 Task: Create a section Data Visualization Sprint and in the section, add a milestone Penetration Testing in the project AirRise
Action: Mouse moved to (447, 356)
Screenshot: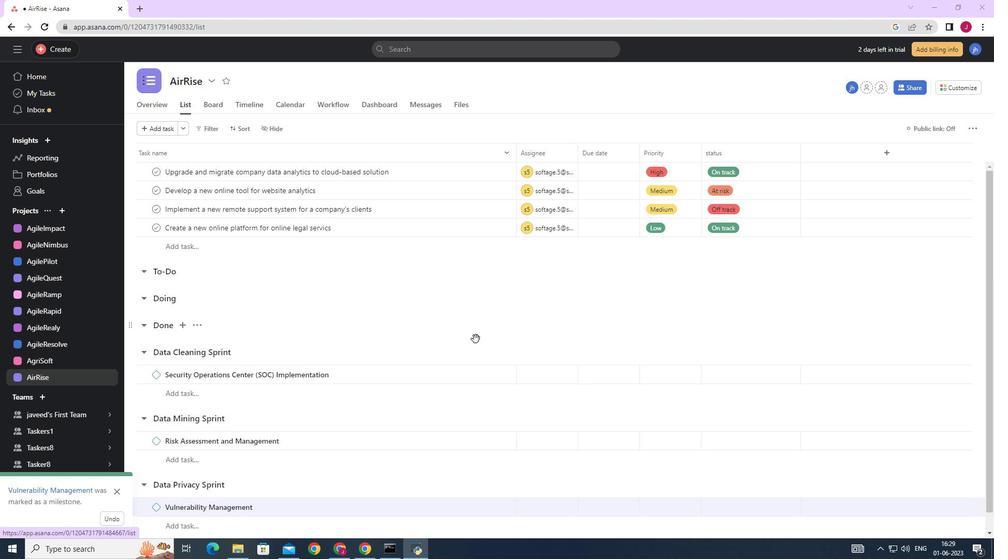 
Action: Mouse scrolled (447, 355) with delta (0, 0)
Screenshot: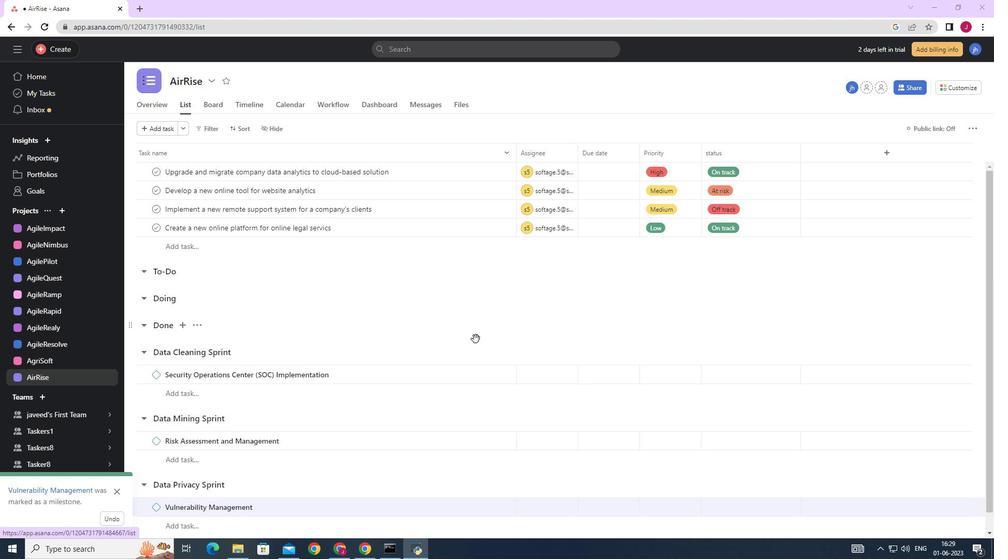 
Action: Mouse moved to (442, 359)
Screenshot: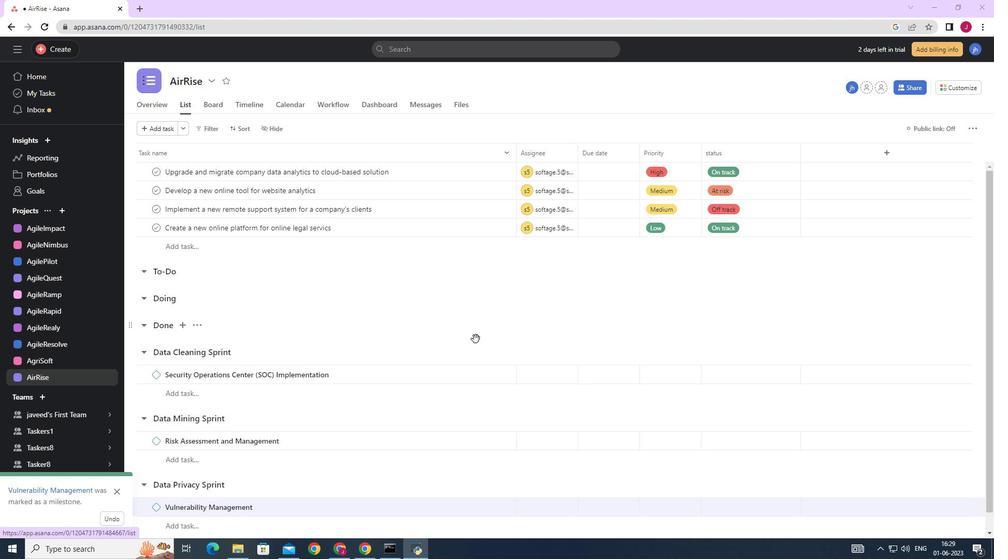 
Action: Mouse scrolled (442, 358) with delta (0, 0)
Screenshot: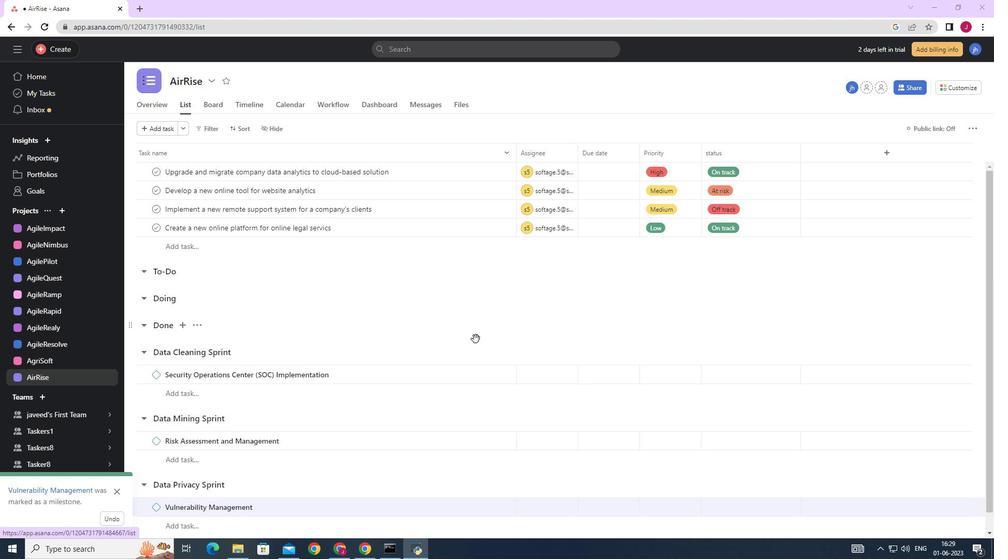 
Action: Mouse moved to (436, 363)
Screenshot: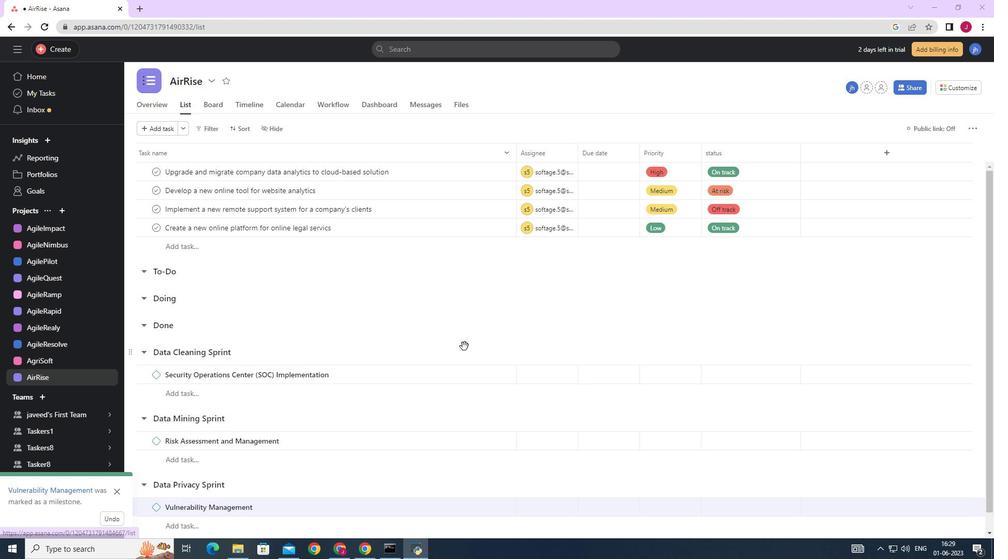 
Action: Mouse scrolled (438, 361) with delta (0, 0)
Screenshot: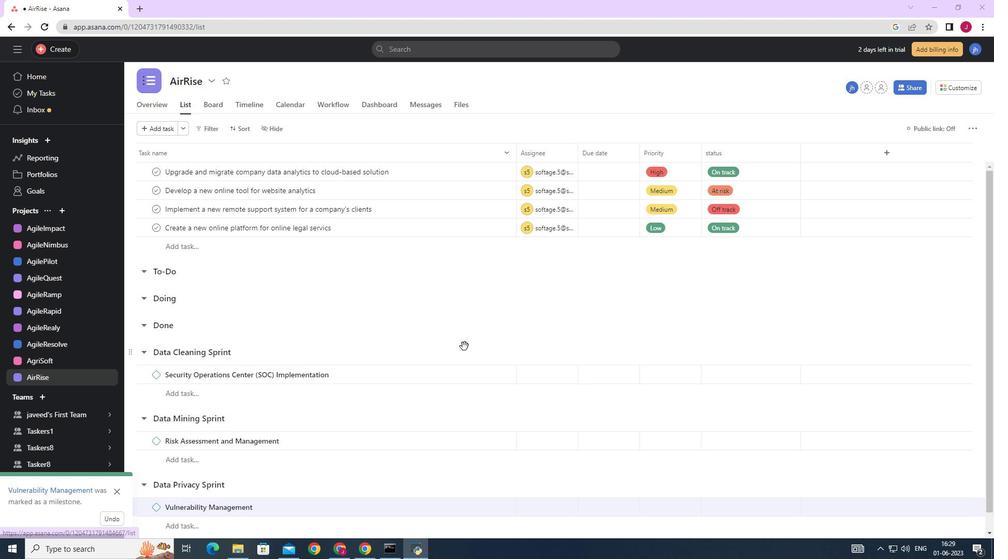 
Action: Mouse moved to (429, 367)
Screenshot: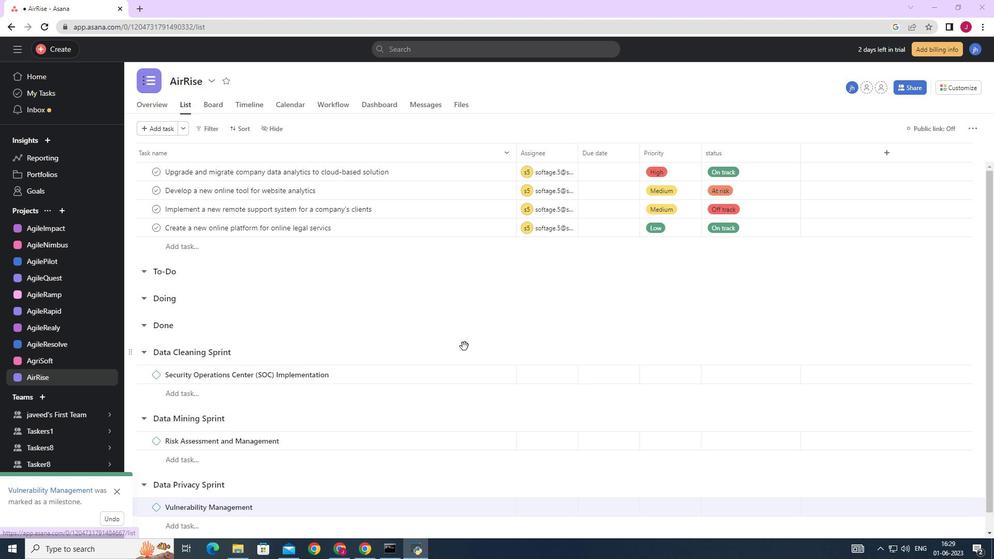 
Action: Mouse scrolled (433, 364) with delta (0, 0)
Screenshot: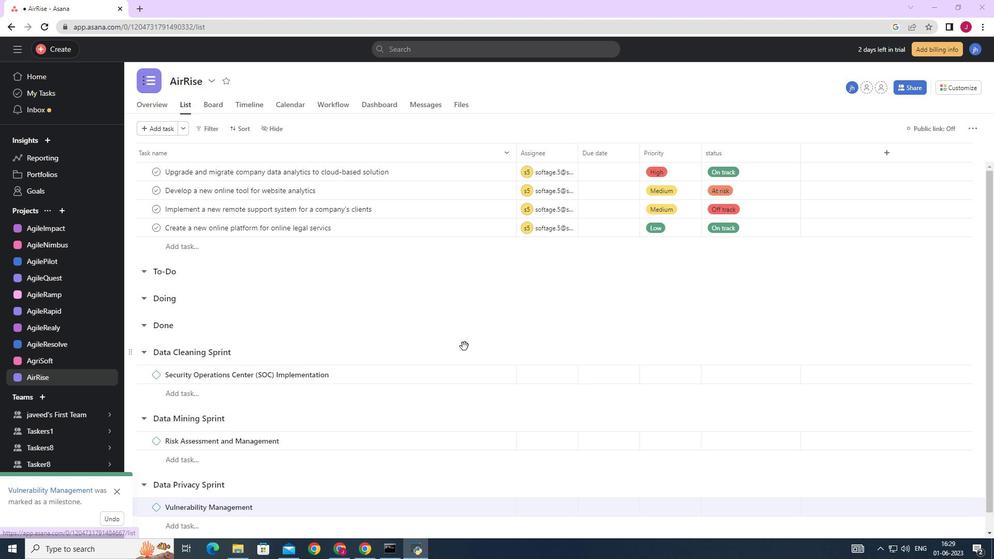 
Action: Mouse moved to (402, 381)
Screenshot: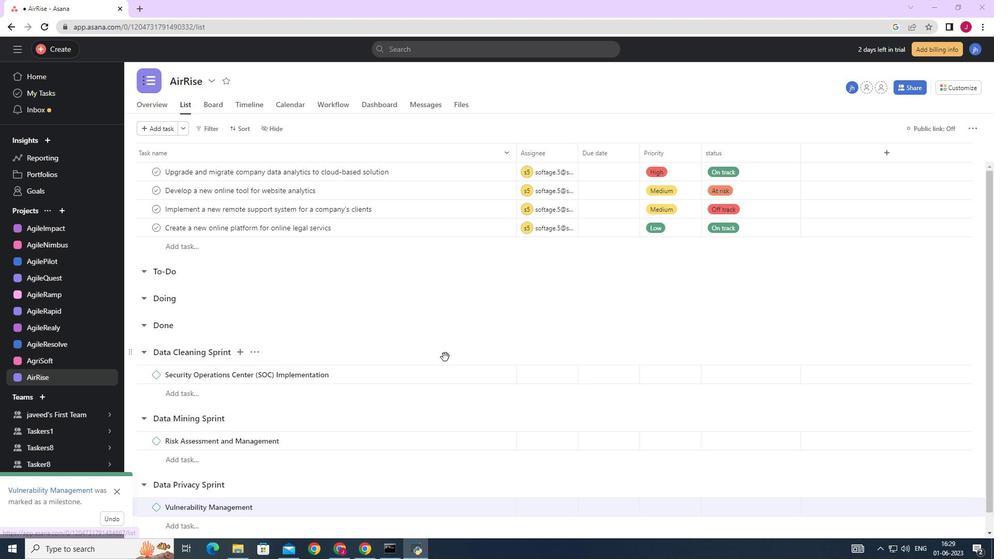 
Action: Mouse scrolled (423, 370) with delta (0, 0)
Screenshot: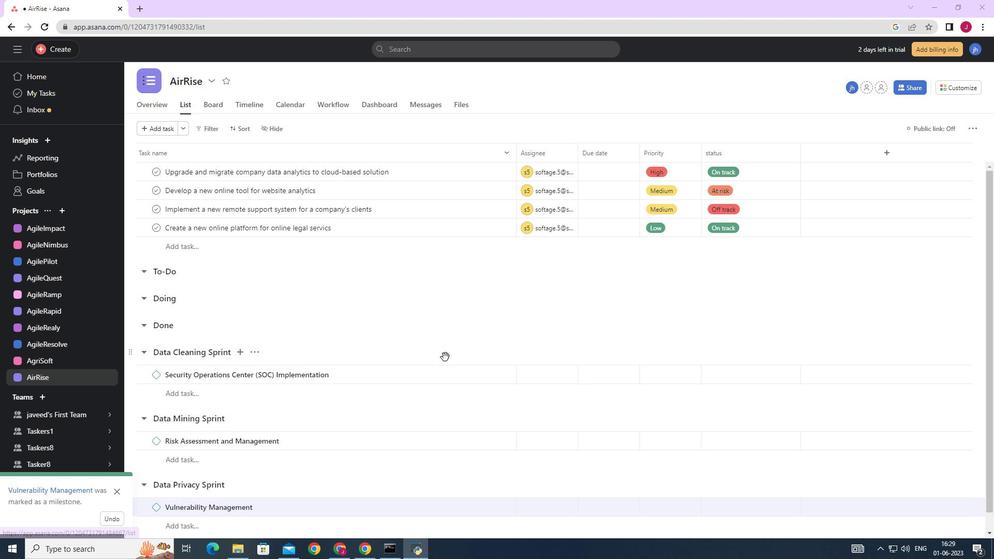 
Action: Mouse moved to (169, 528)
Screenshot: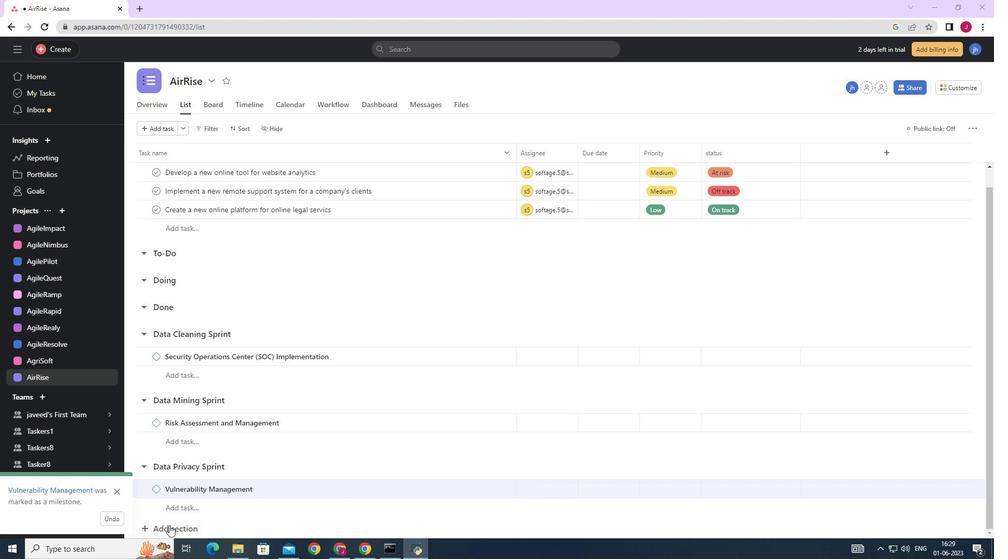 
Action: Mouse pressed left at (169, 528)
Screenshot: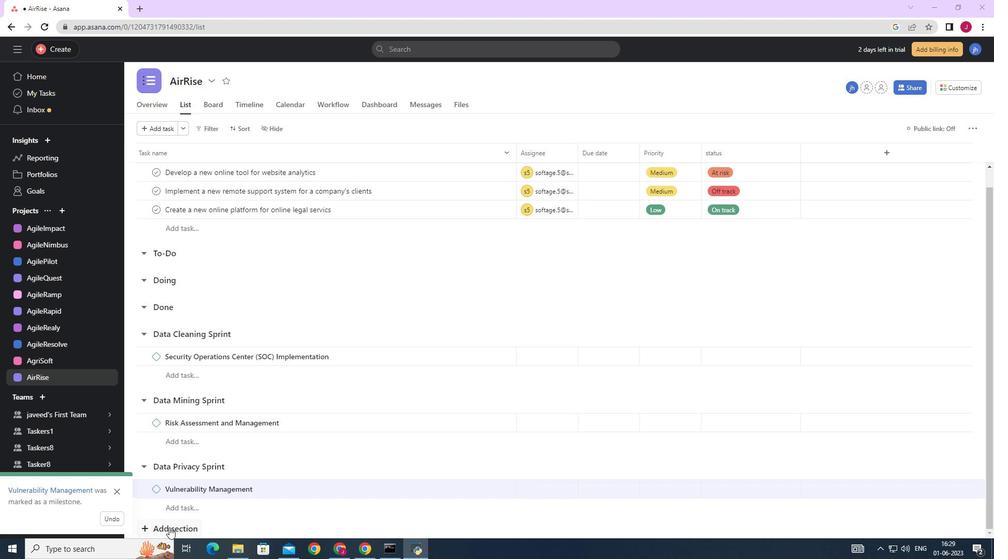 
Action: Mouse moved to (166, 522)
Screenshot: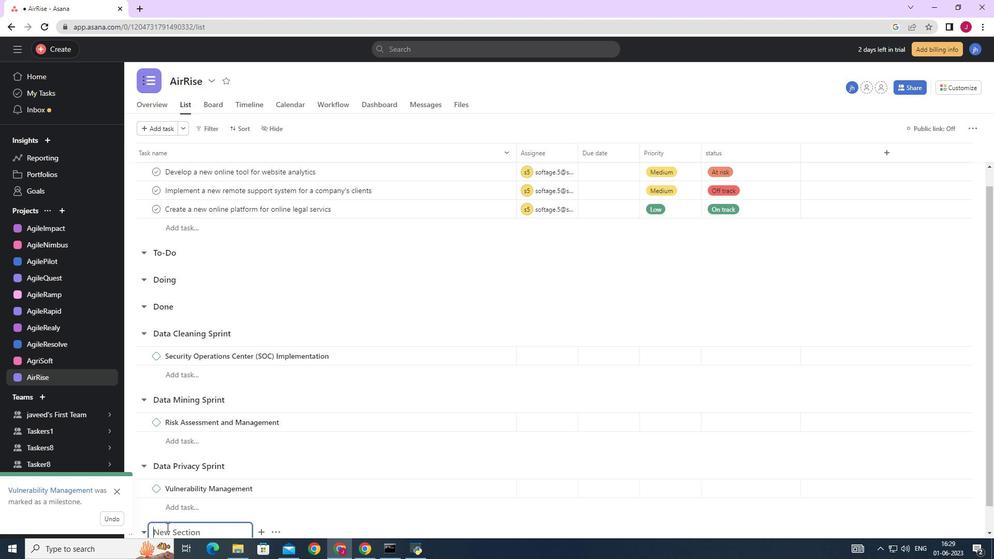 
Action: Mouse scrolled (166, 521) with delta (0, 0)
Screenshot: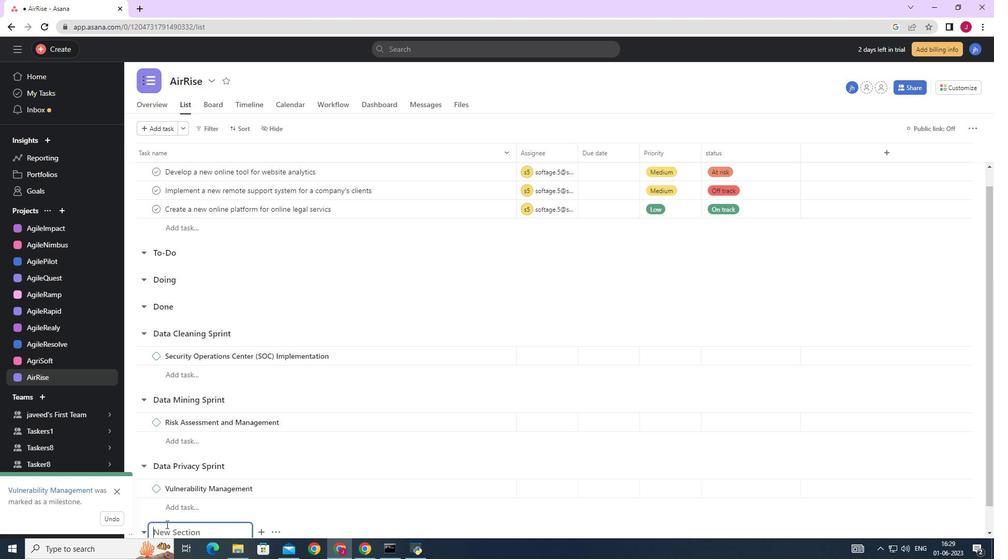 
Action: Mouse scrolled (166, 521) with delta (0, 0)
Screenshot: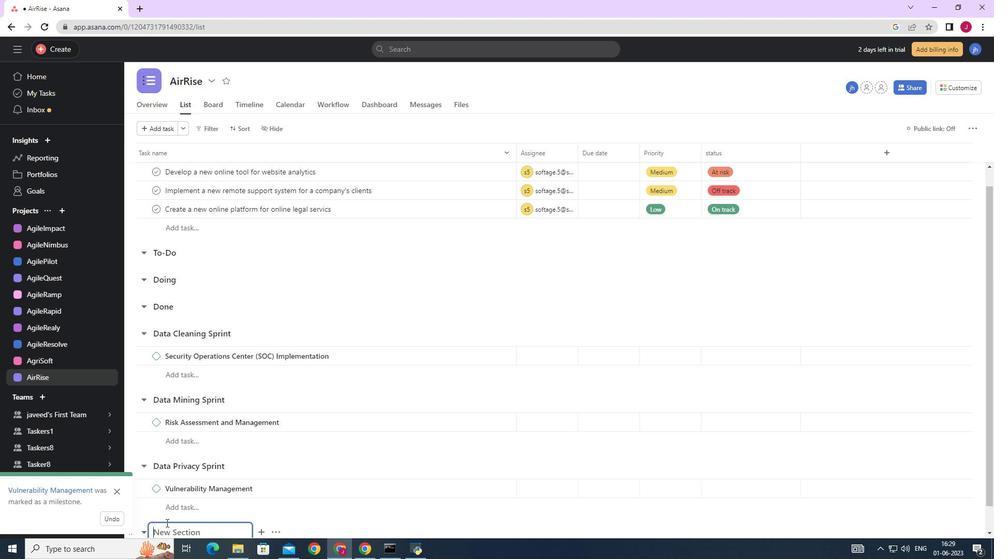 
Action: Mouse moved to (166, 521)
Screenshot: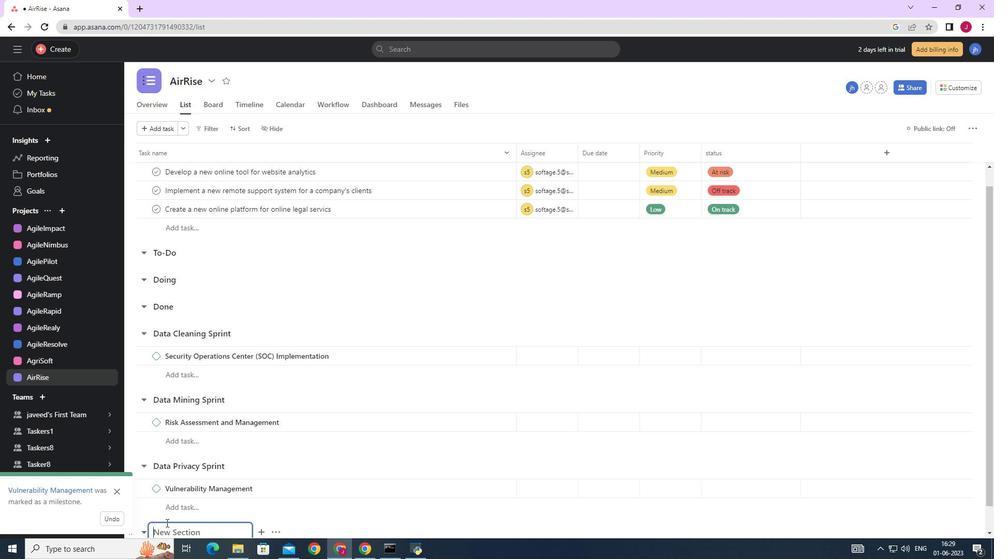 
Action: Mouse scrolled (166, 521) with delta (0, 0)
Screenshot: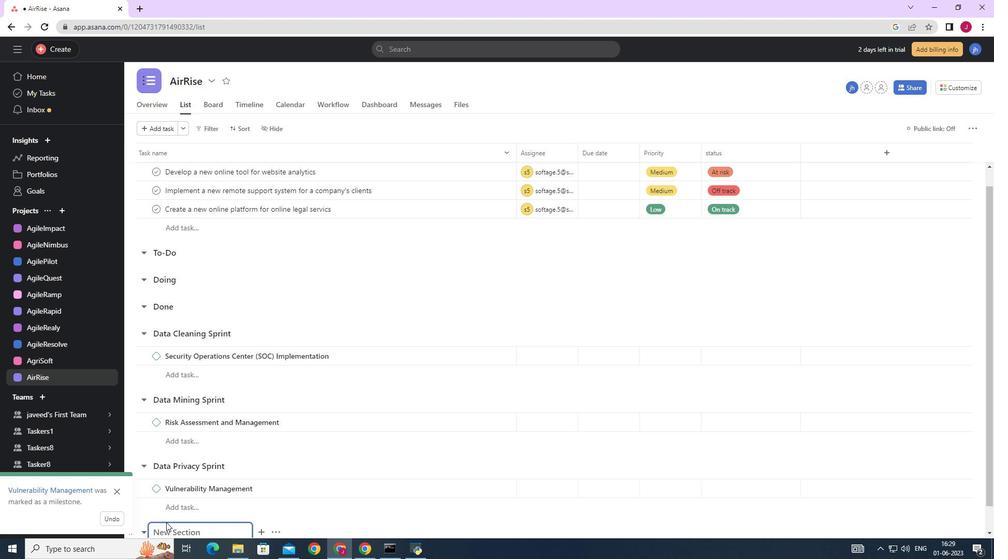 
Action: Mouse scrolled (166, 521) with delta (0, 0)
Screenshot: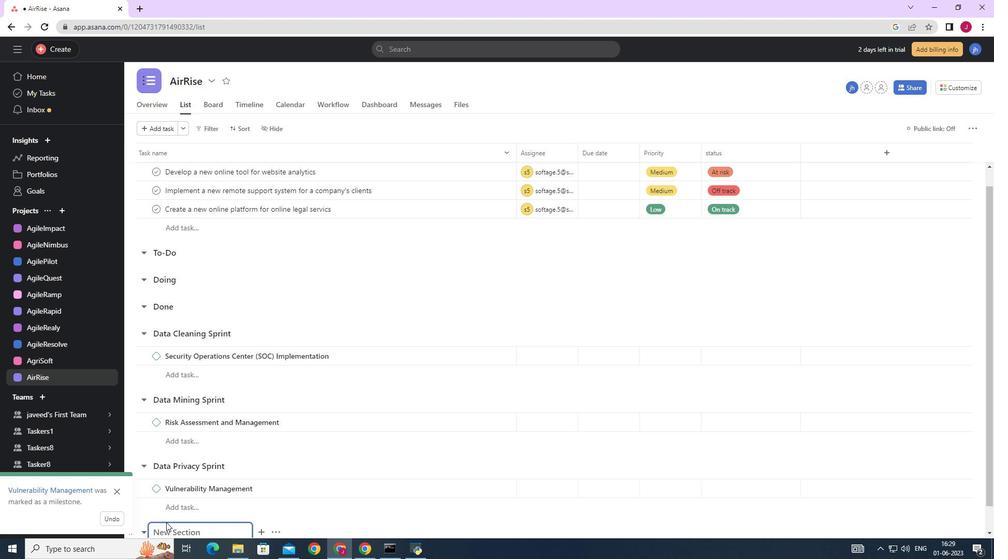
Action: Mouse moved to (175, 508)
Screenshot: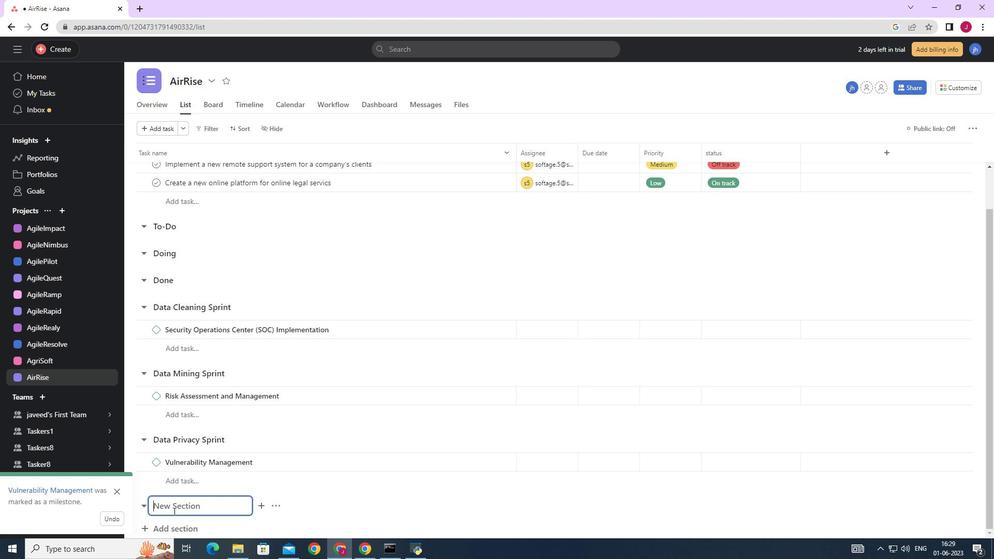 
Action: Mouse pressed left at (175, 508)
Screenshot: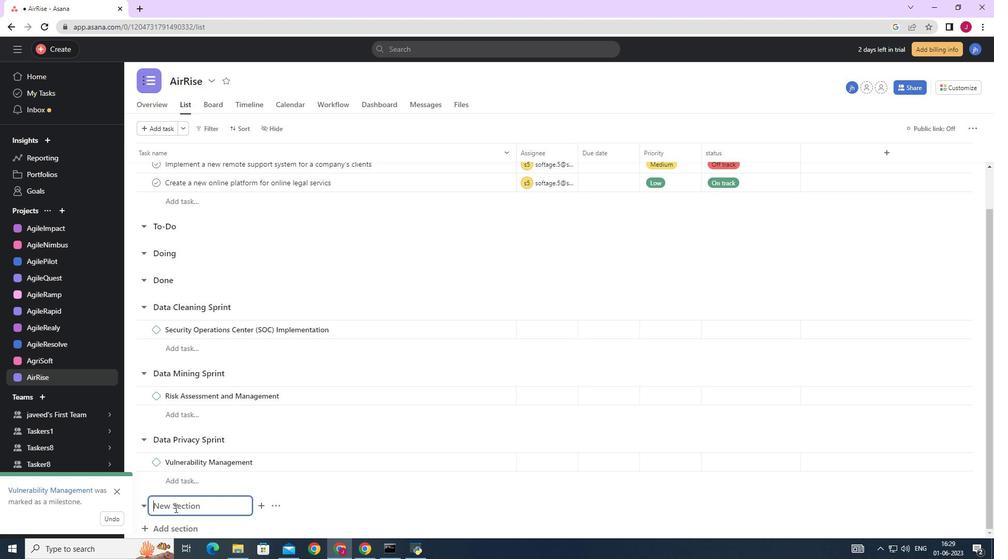 
Action: Key pressed <Key.caps_lock>D<Key.caps_lock>ata<Key.space>v<Key.backspace><Key.caps_lock>V<Key.caps_lock>isualization<Key.space><Key.caps_lock>S<Key.caps_lock>print<Key.enter><Key.caps_lock>P<Key.caps_lock>eney<Key.backspace>tration<Key.space><Key.caps_lock>T<Key.caps_lock>esting<Key.space>
Screenshot: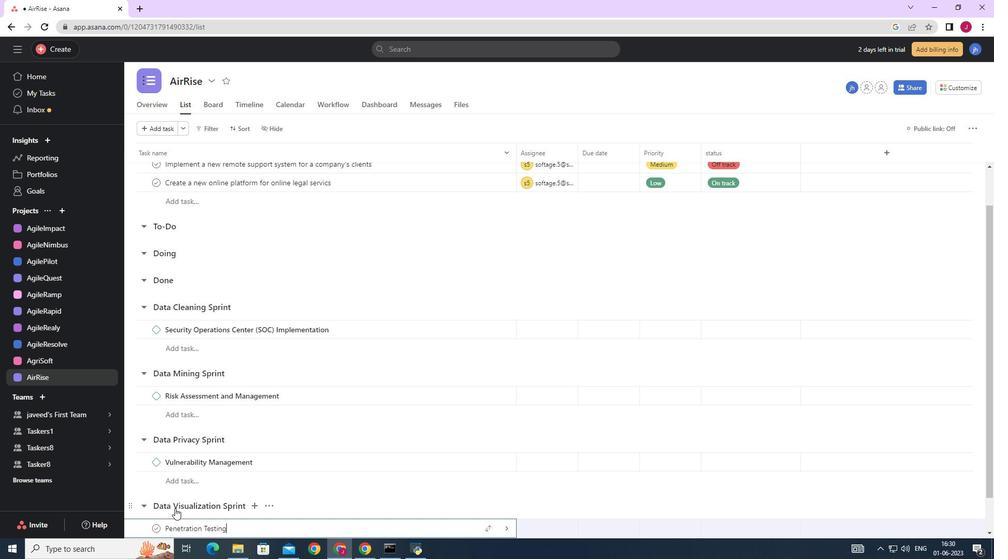 
Action: Mouse moved to (510, 528)
Screenshot: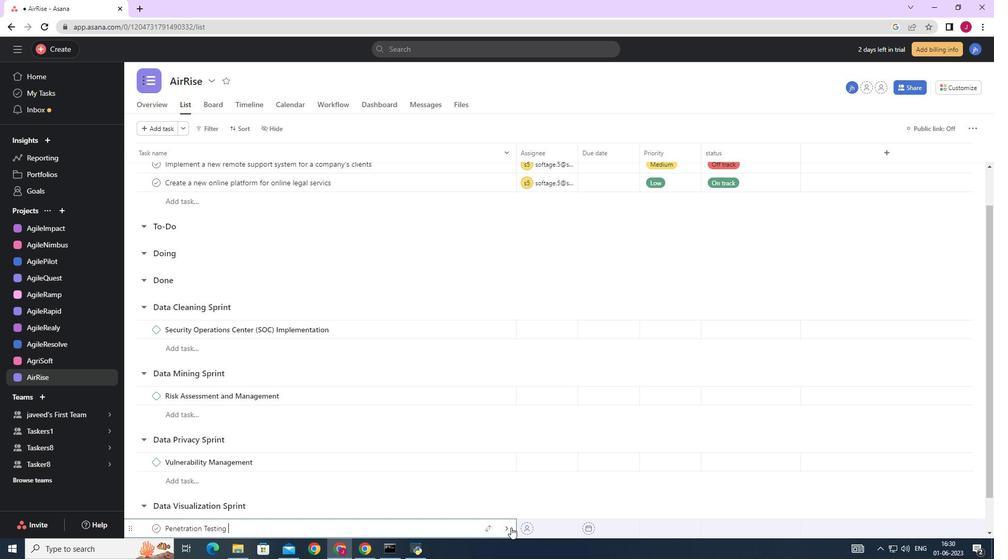 
Action: Mouse pressed left at (510, 528)
Screenshot: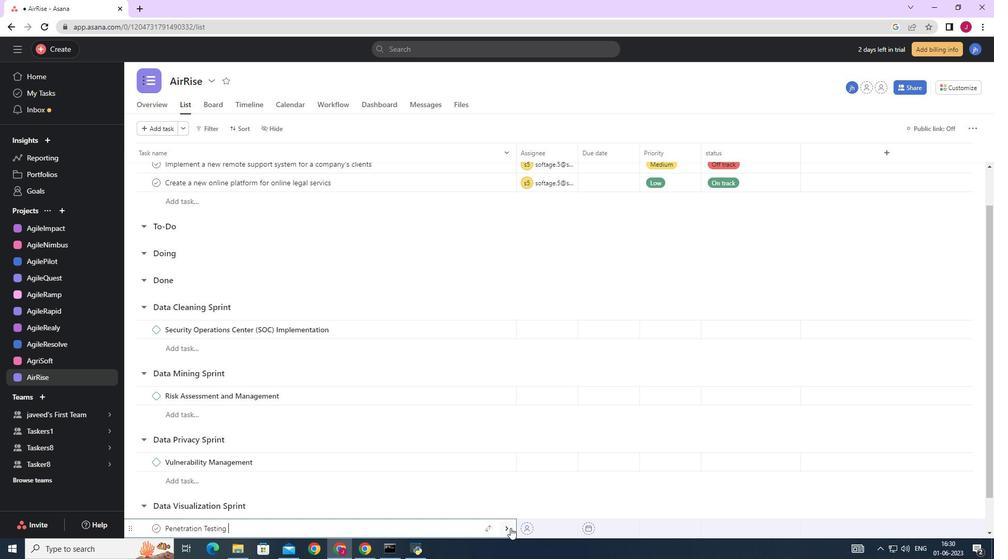 
Action: Mouse moved to (954, 128)
Screenshot: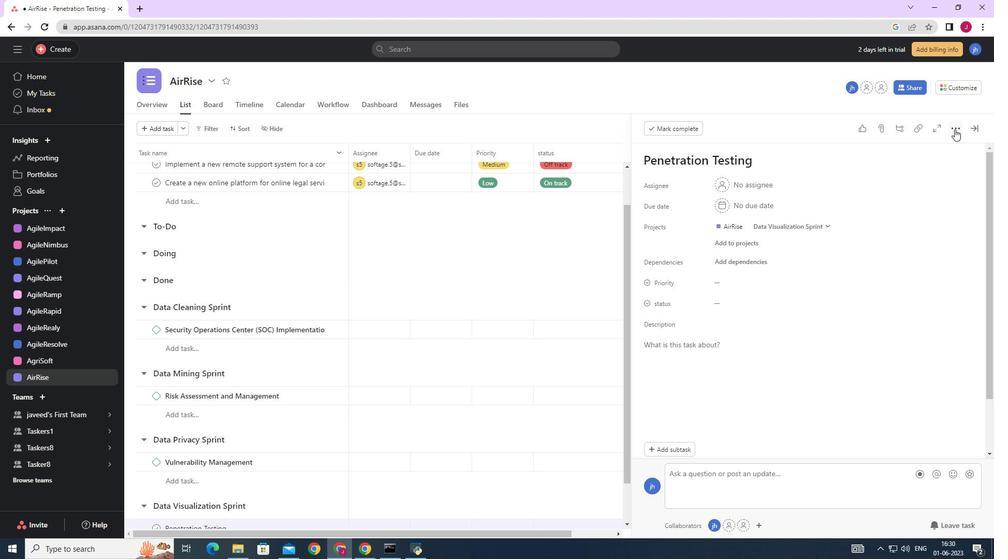 
Action: Mouse pressed left at (954, 128)
Screenshot: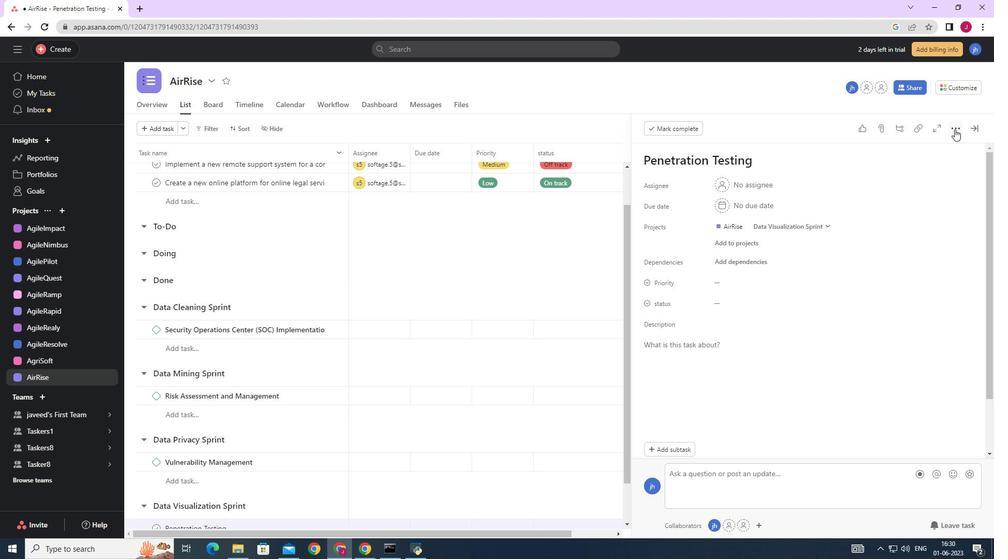 
Action: Mouse moved to (863, 167)
Screenshot: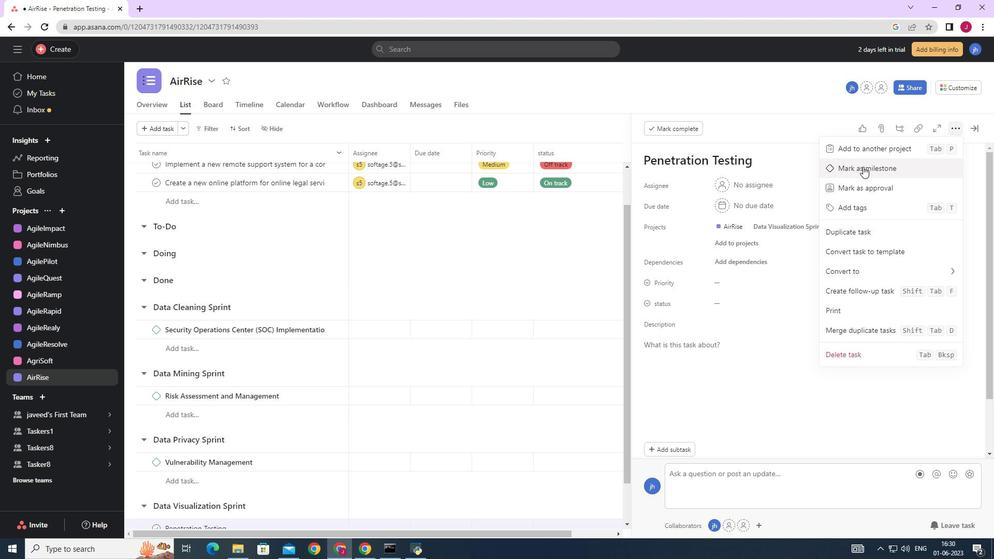 
Action: Mouse pressed left at (863, 167)
Screenshot: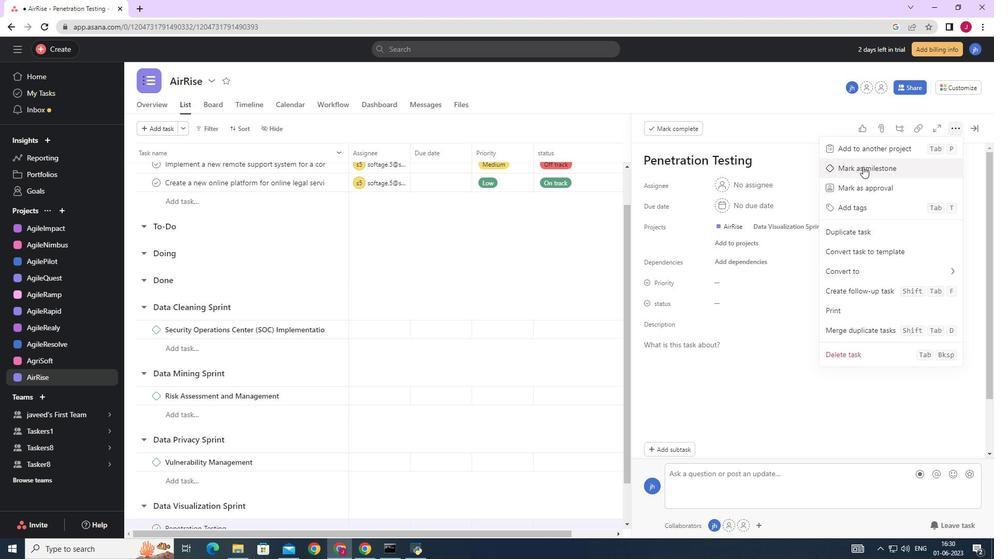 
Action: Mouse moved to (973, 125)
Screenshot: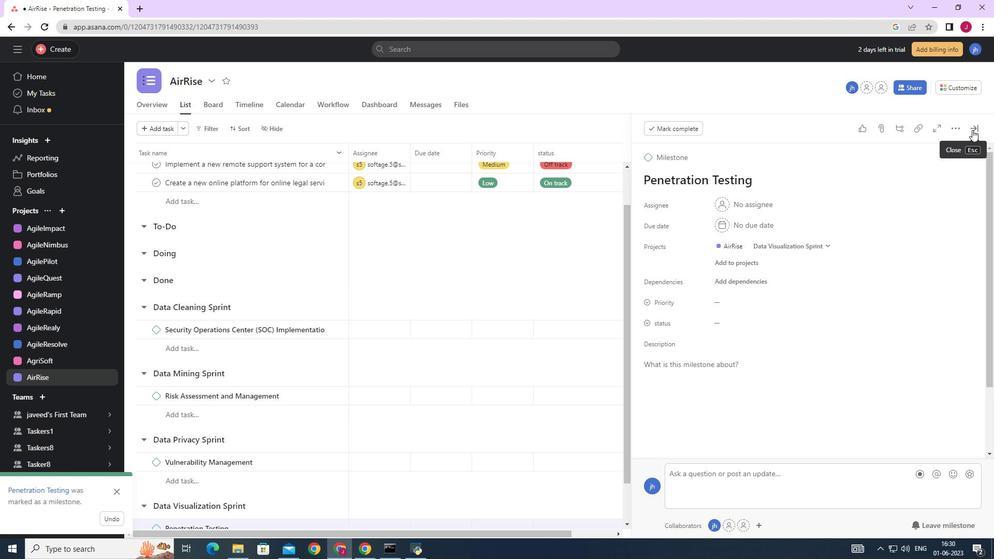 
Action: Mouse pressed left at (973, 125)
Screenshot: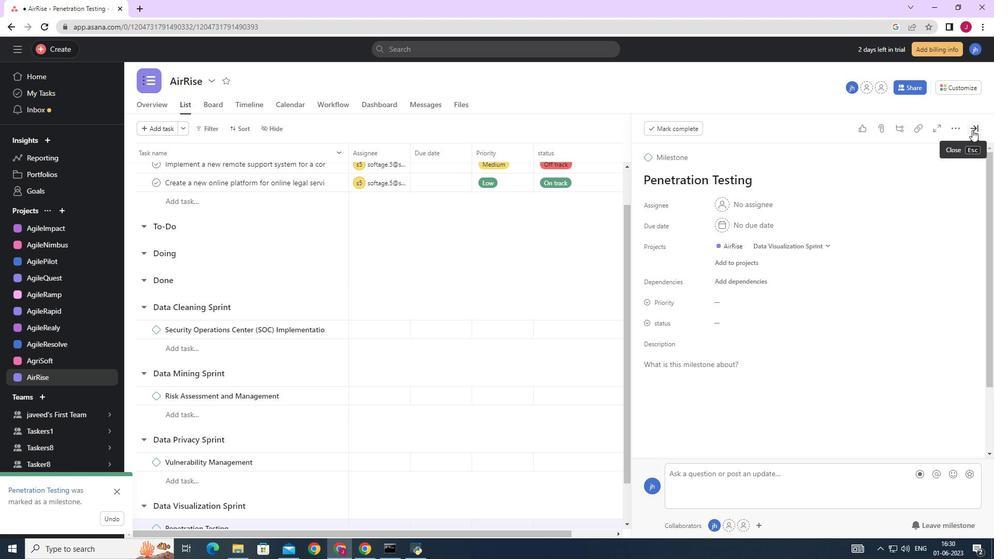 
Action: Mouse moved to (539, 322)
Screenshot: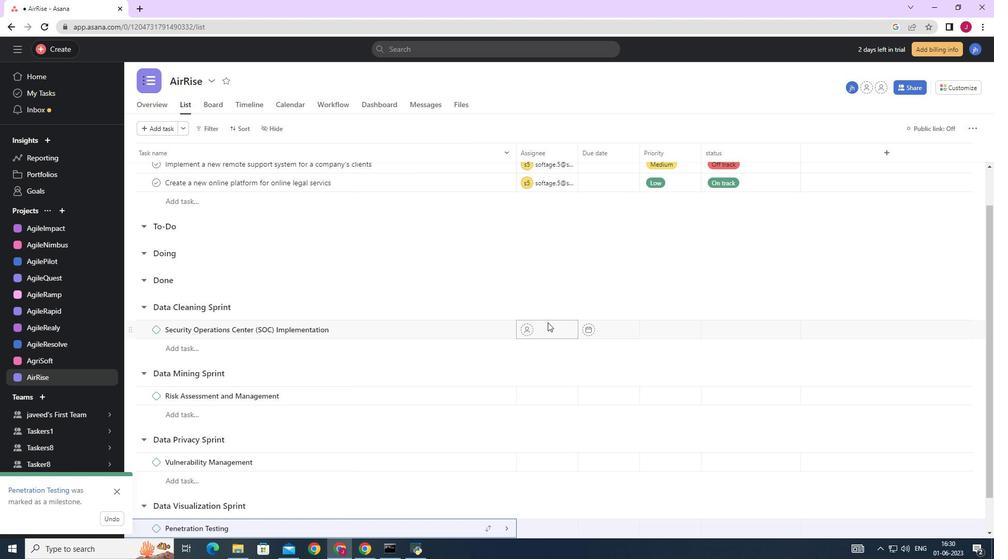 
